 Task: Add a condition where "Type Is not Task" in pending tickets.
Action: Mouse moved to (162, 513)
Screenshot: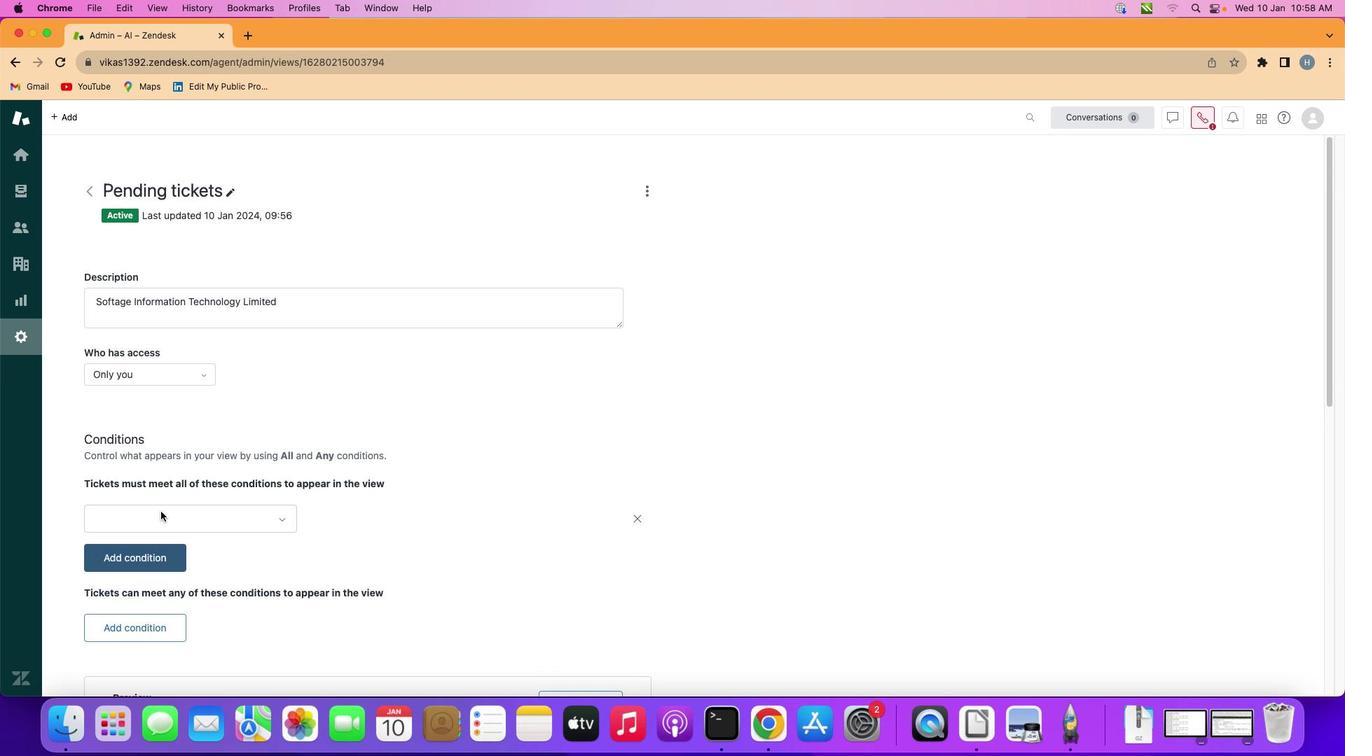 
Action: Mouse pressed left at (162, 513)
Screenshot: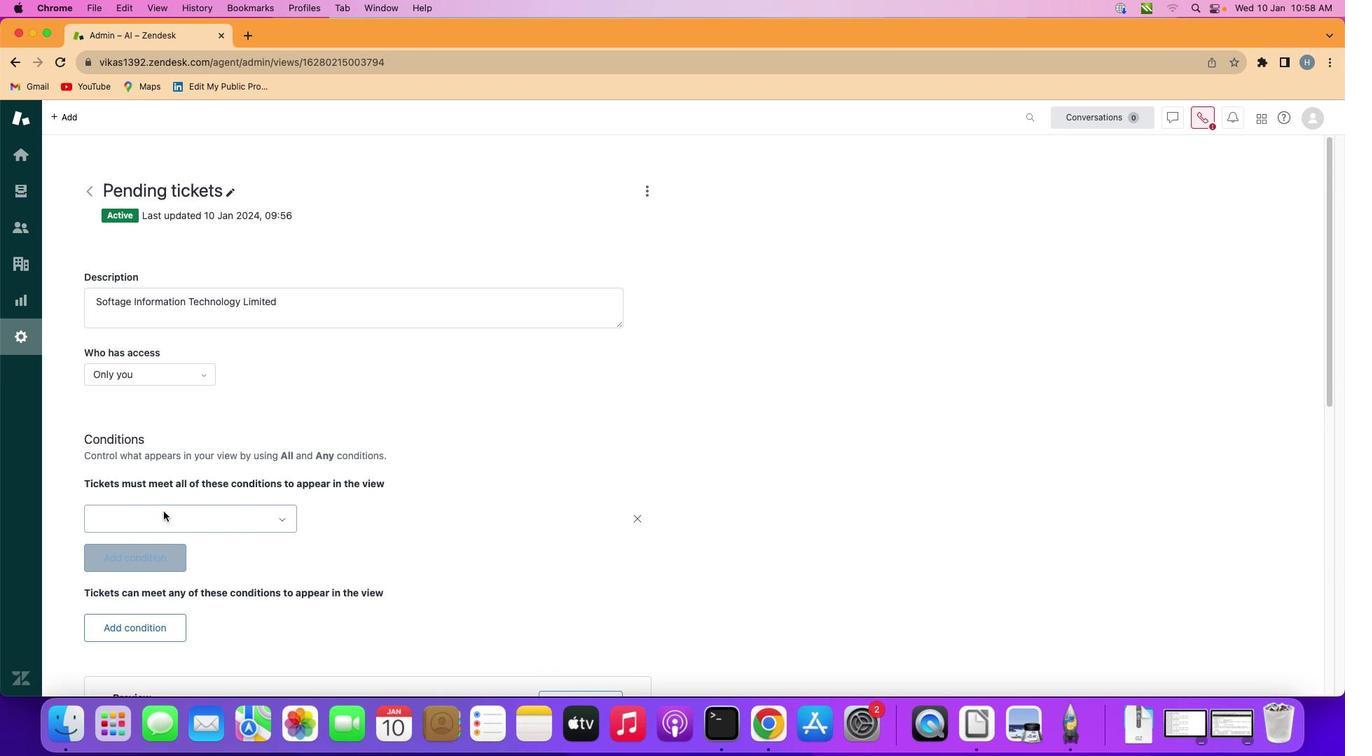 
Action: Mouse moved to (264, 515)
Screenshot: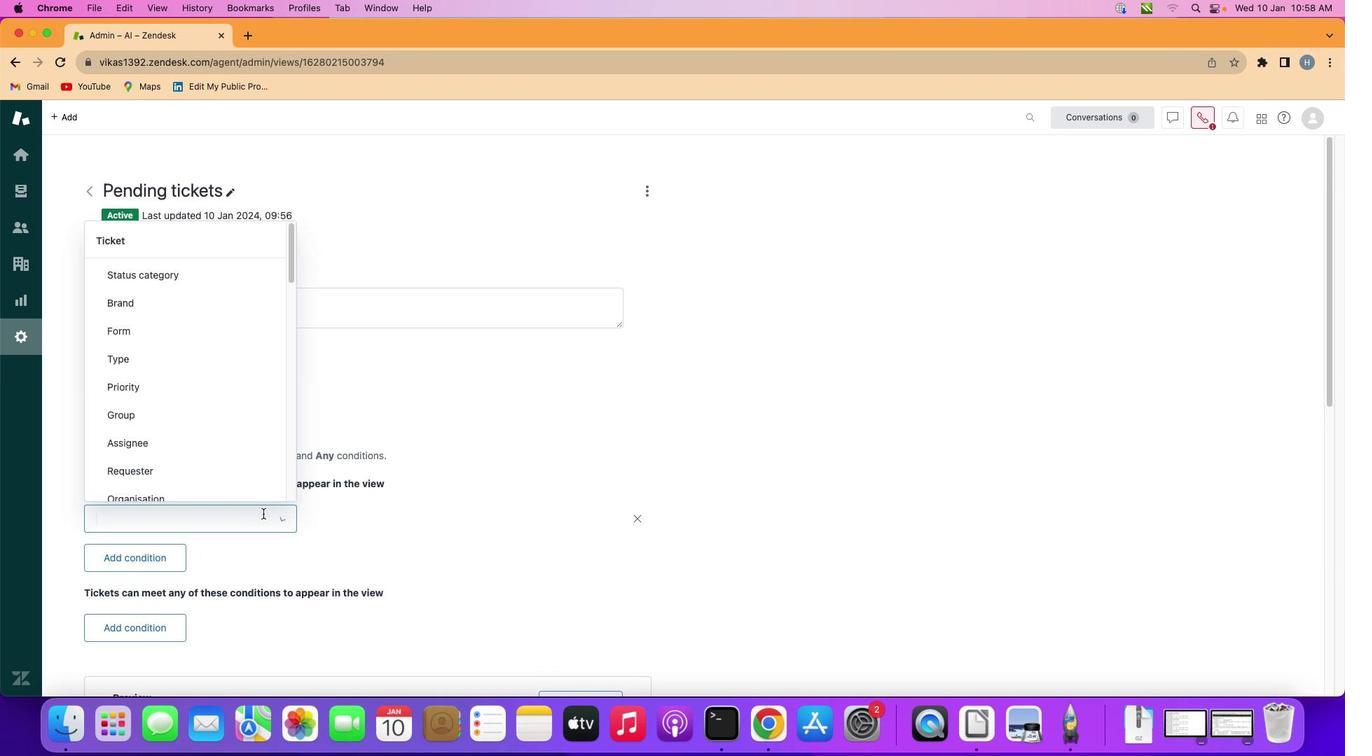
Action: Mouse pressed left at (264, 515)
Screenshot: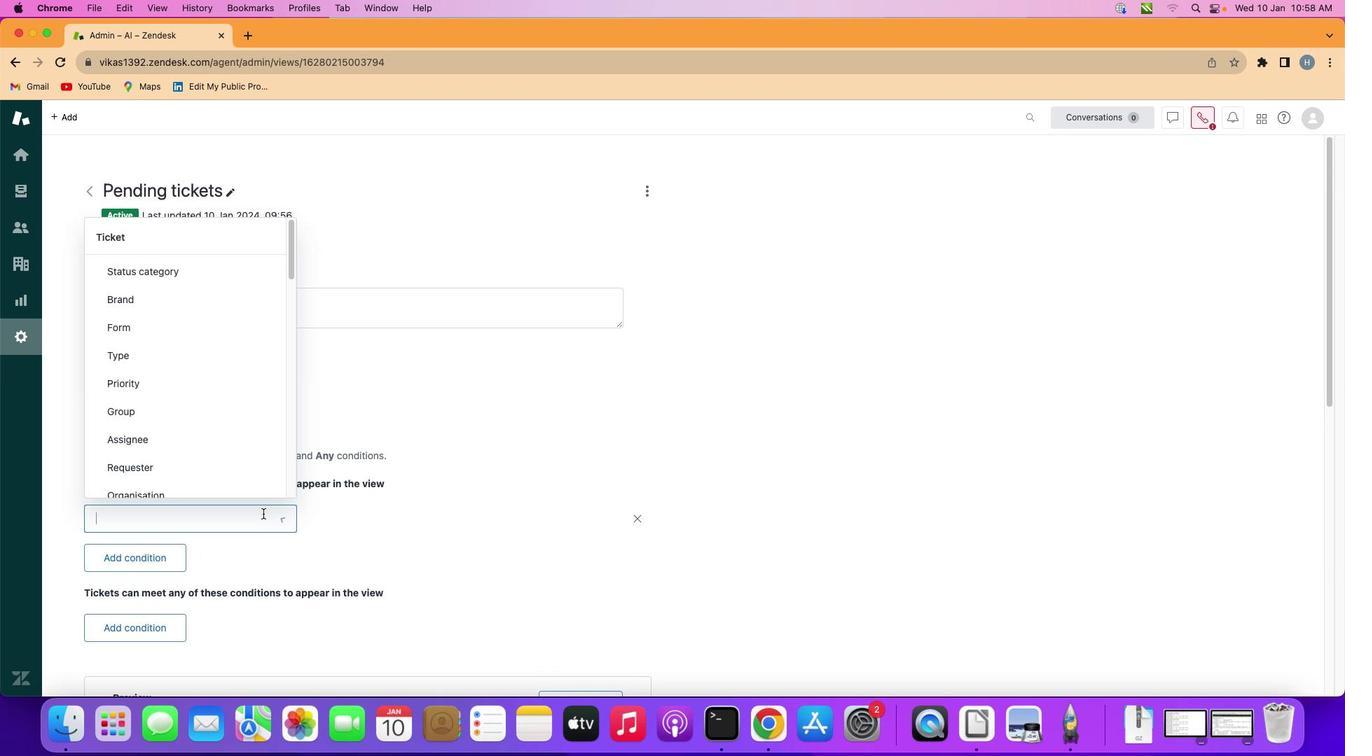 
Action: Mouse moved to (253, 360)
Screenshot: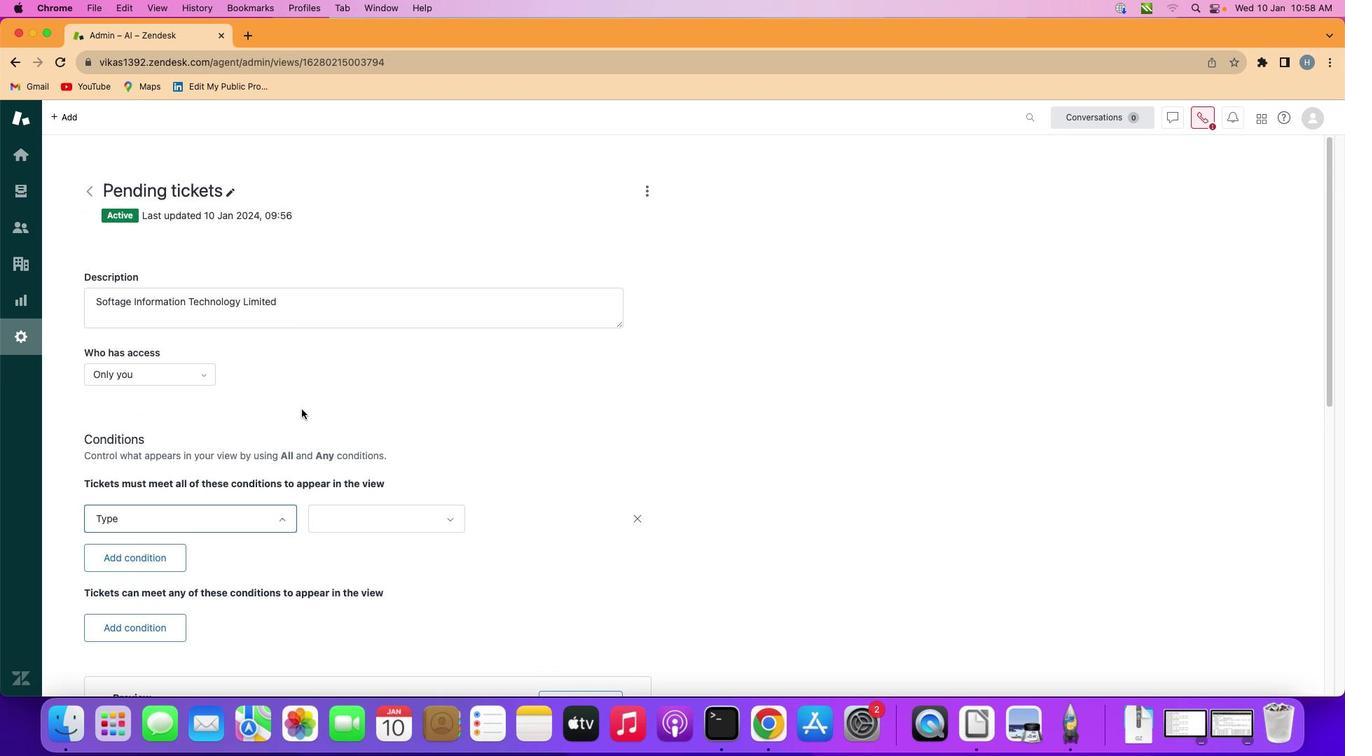 
Action: Mouse pressed left at (253, 360)
Screenshot: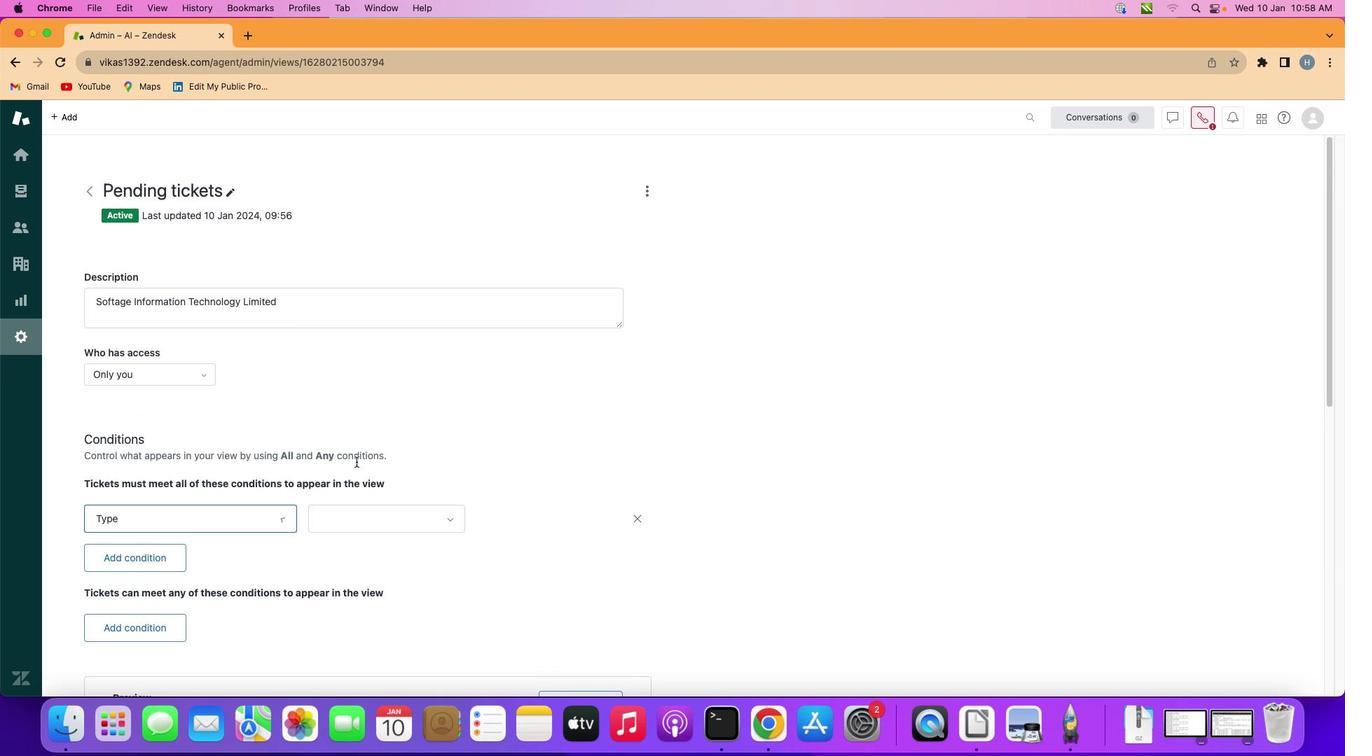 
Action: Mouse moved to (405, 525)
Screenshot: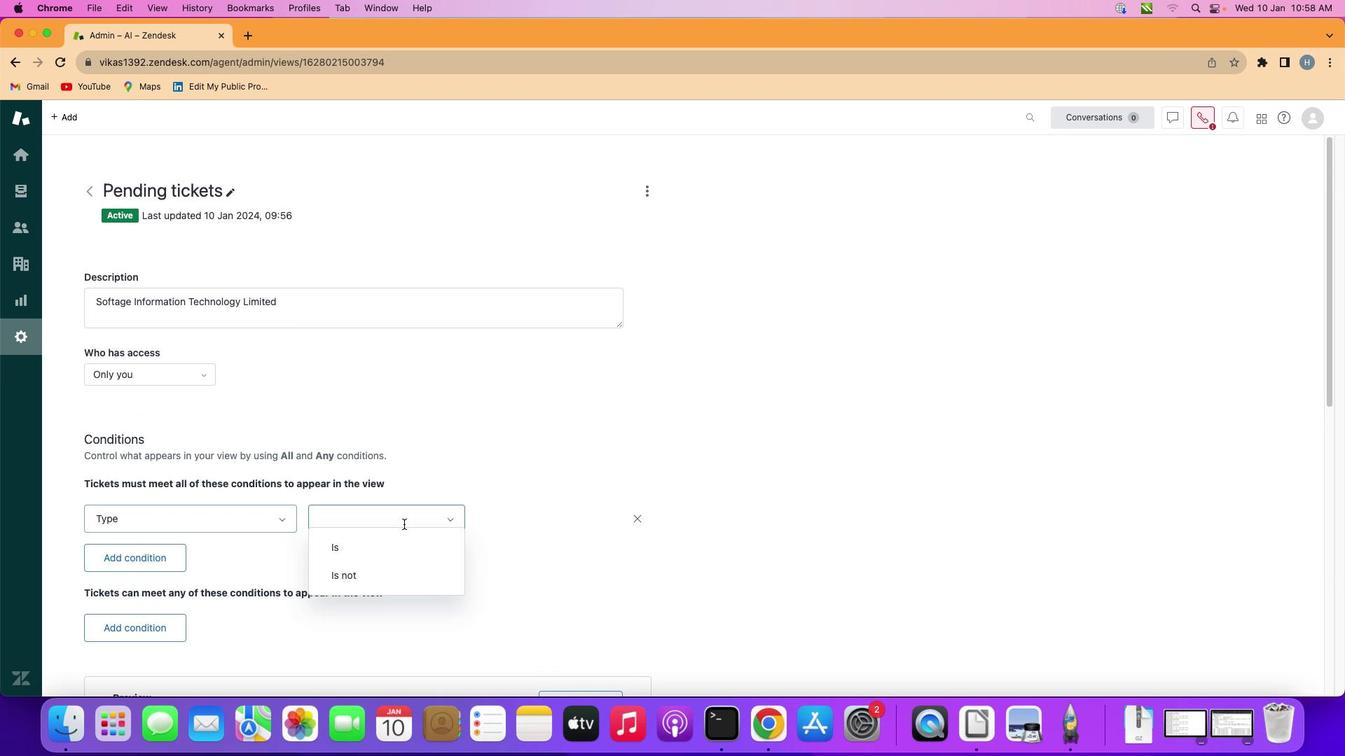 
Action: Mouse pressed left at (405, 525)
Screenshot: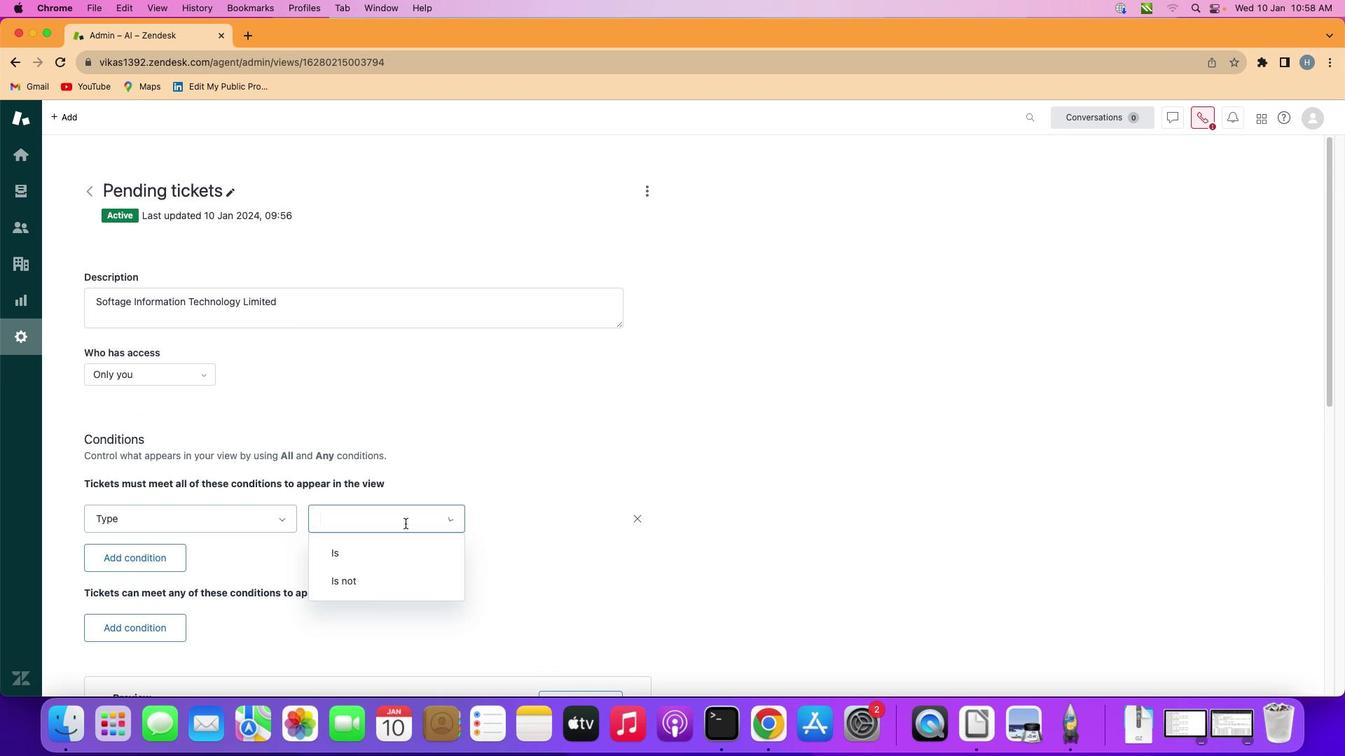 
Action: Mouse moved to (411, 579)
Screenshot: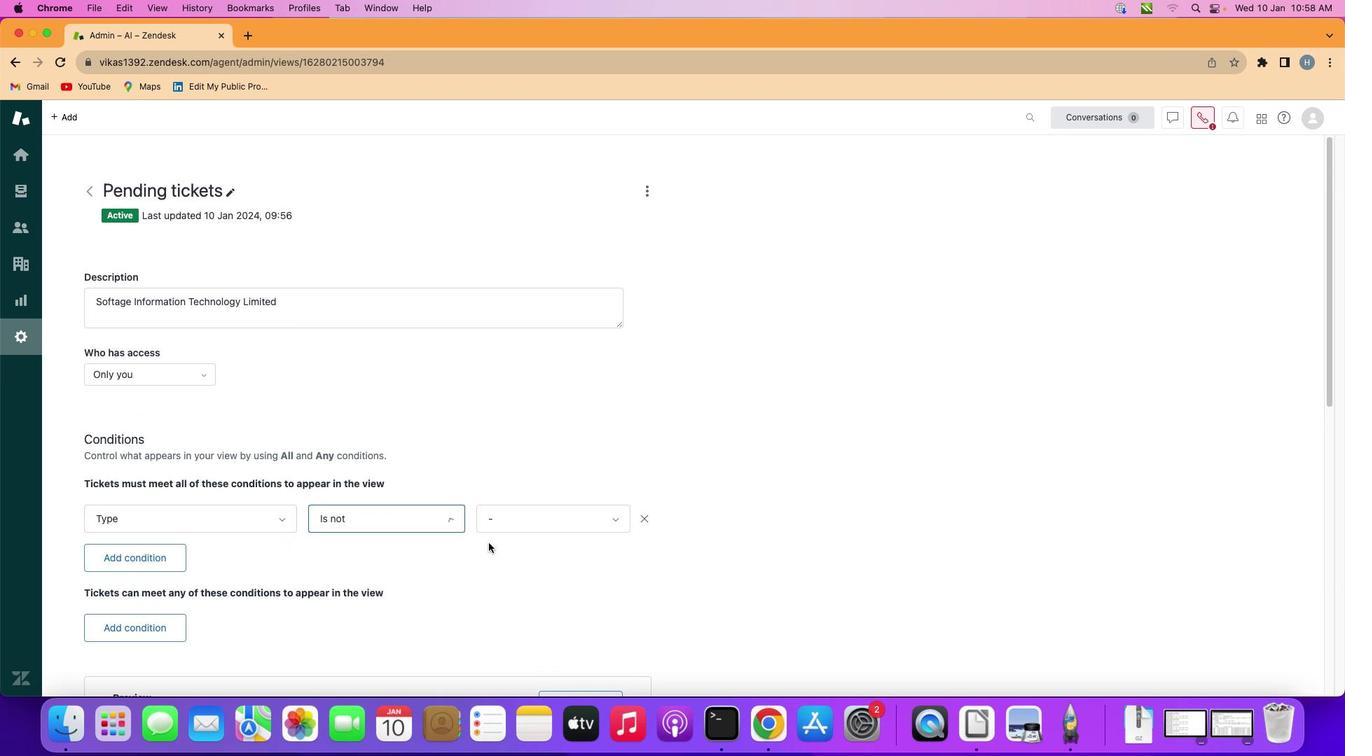 
Action: Mouse pressed left at (411, 579)
Screenshot: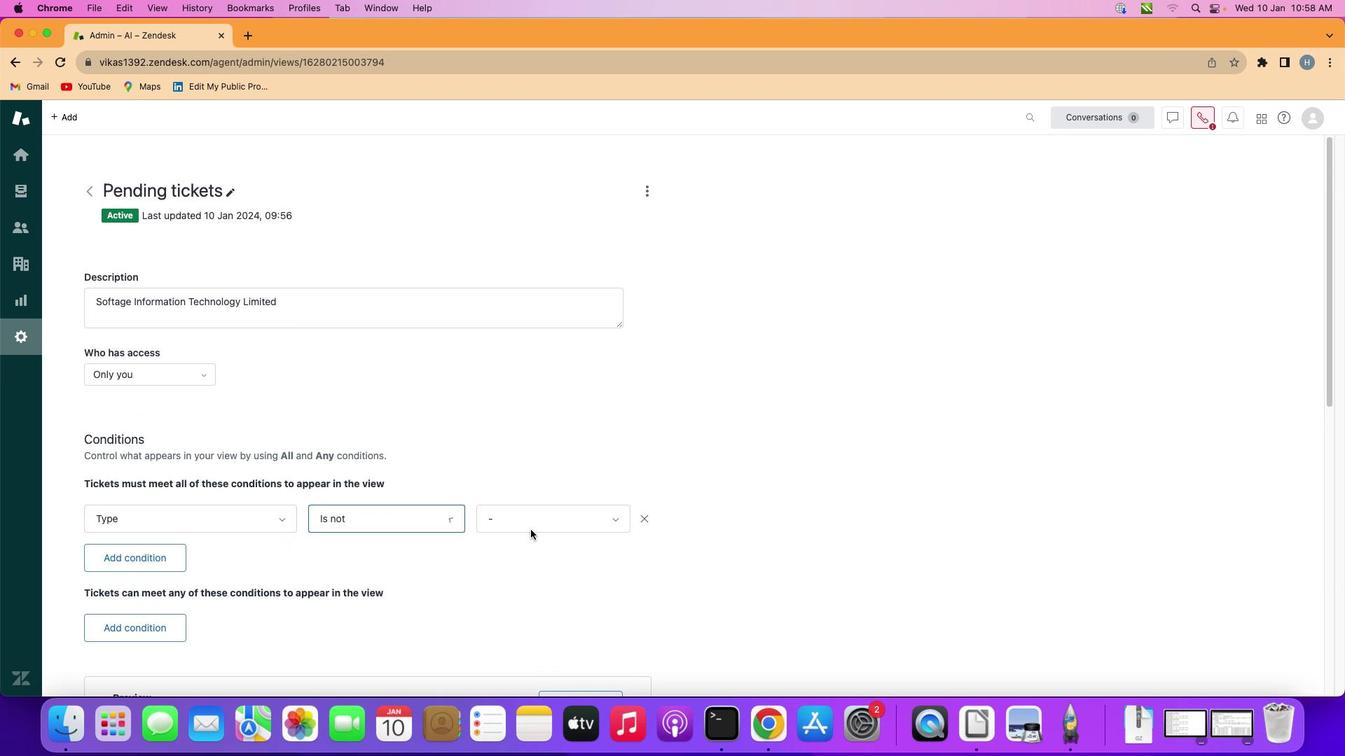 
Action: Mouse moved to (565, 517)
Screenshot: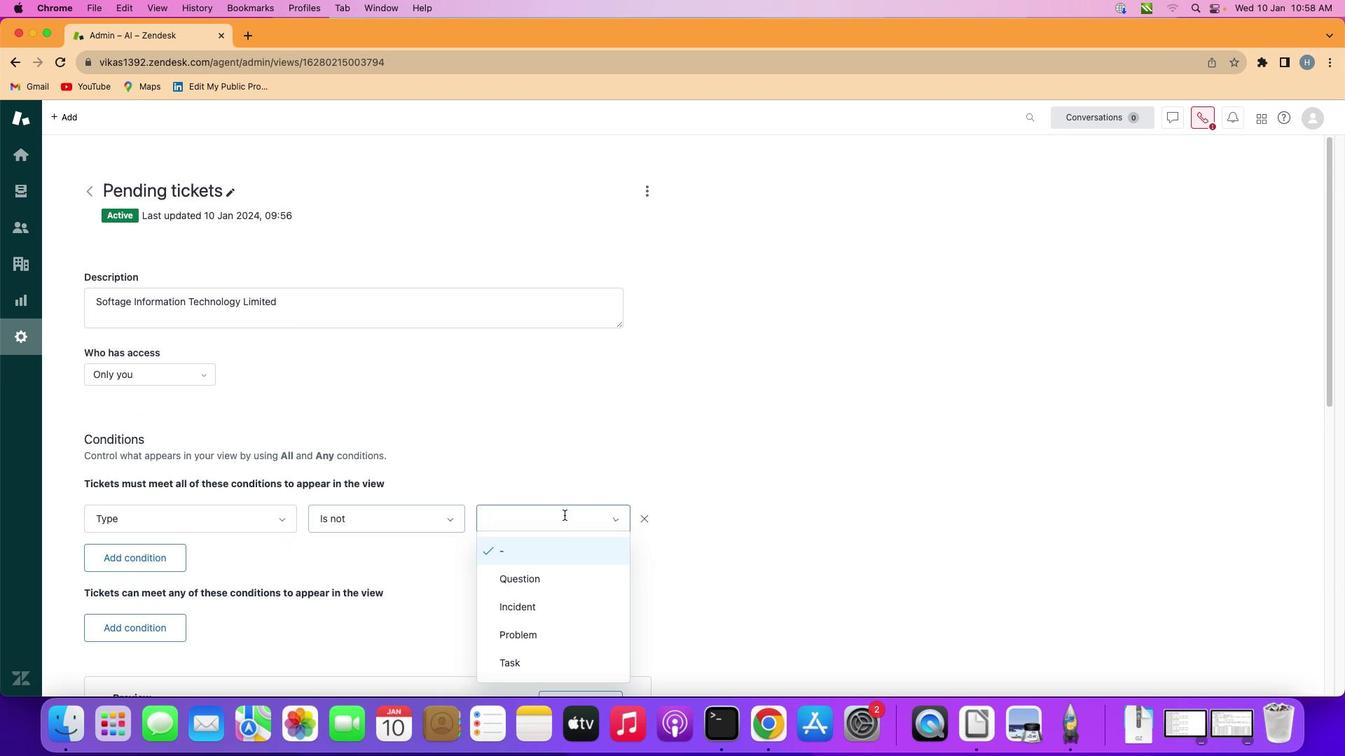 
Action: Mouse pressed left at (565, 517)
Screenshot: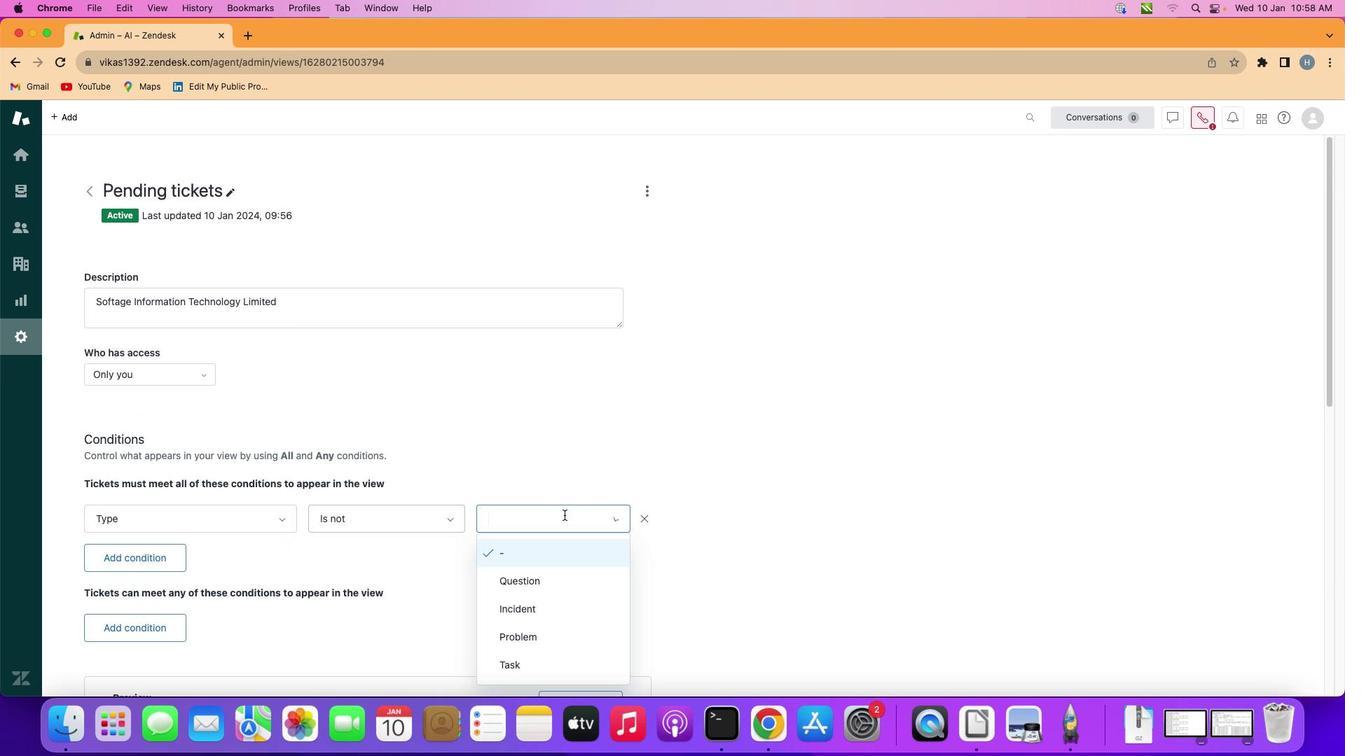 
Action: Mouse moved to (541, 663)
Screenshot: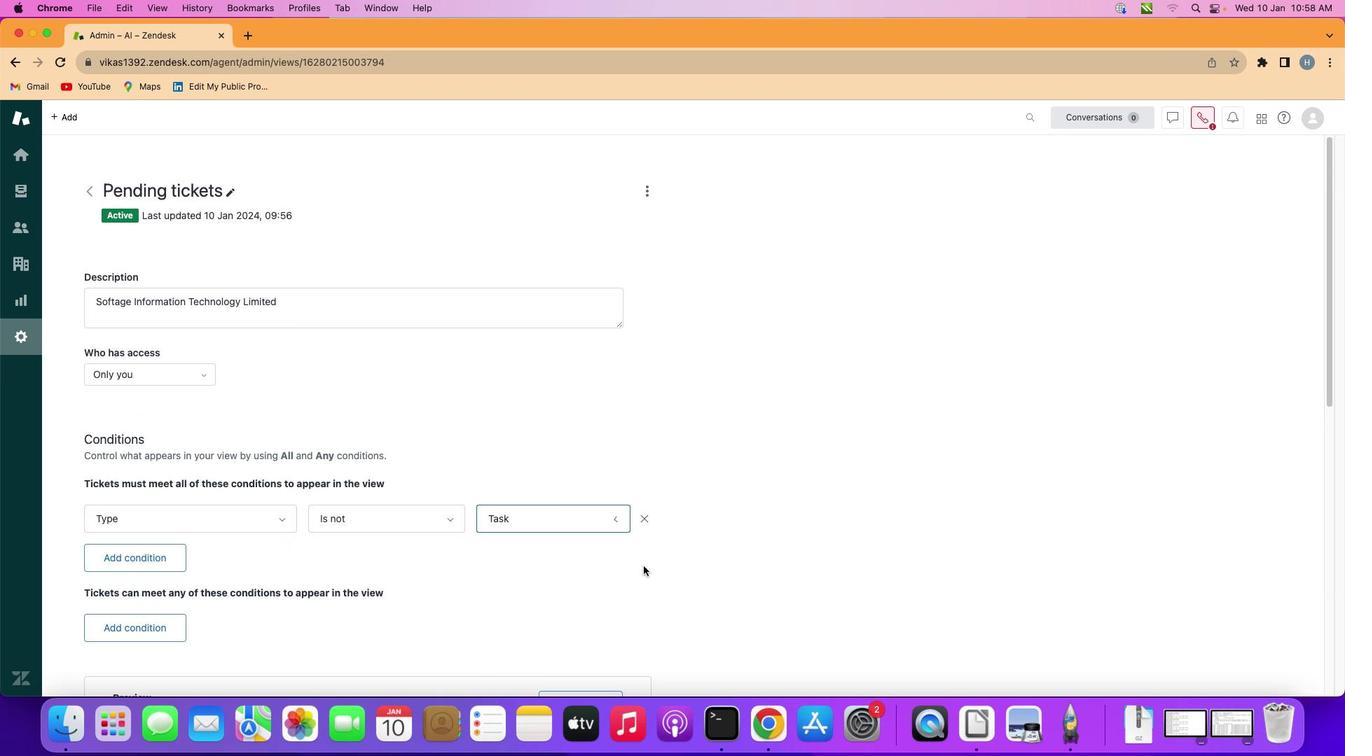 
Action: Mouse pressed left at (541, 663)
Screenshot: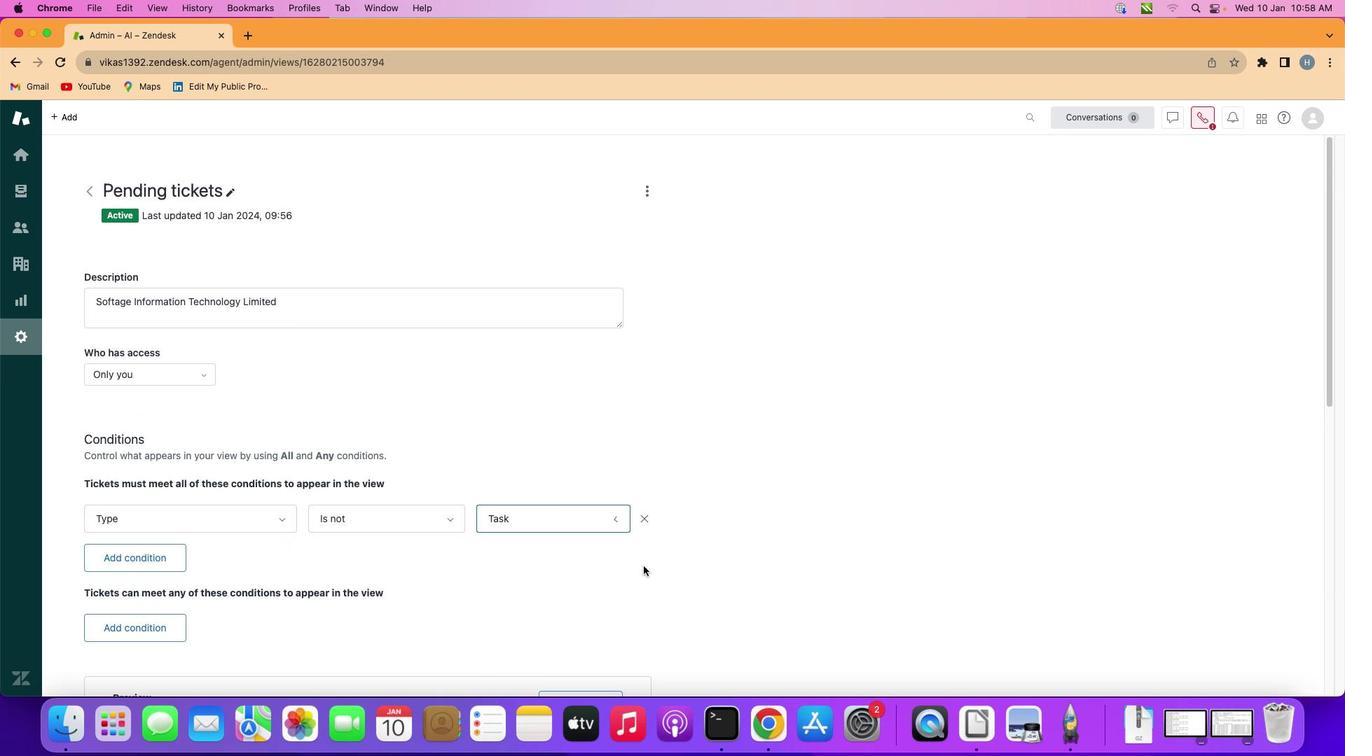 
Action: Mouse moved to (646, 566)
Screenshot: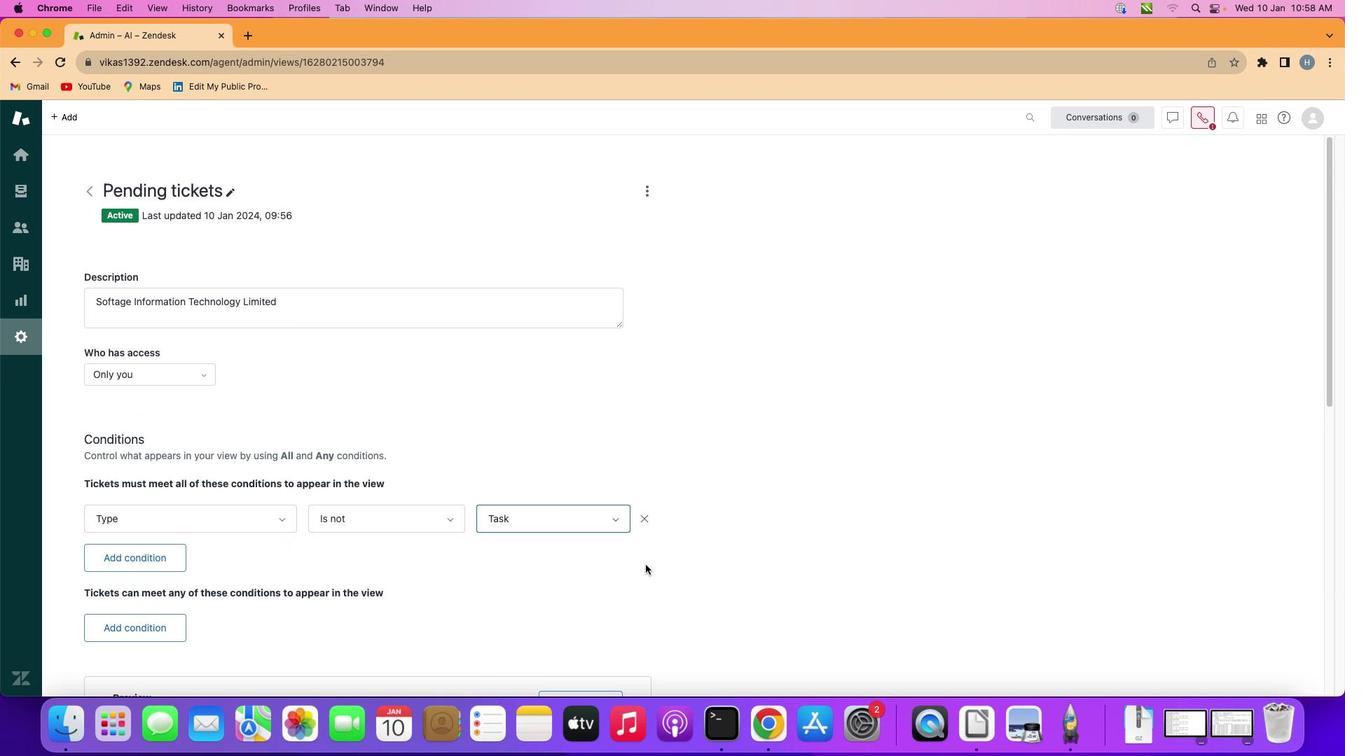 
